 Task: Report junk   from Email0088 with a subject Subject0085
Action: Mouse moved to (372, 397)
Screenshot: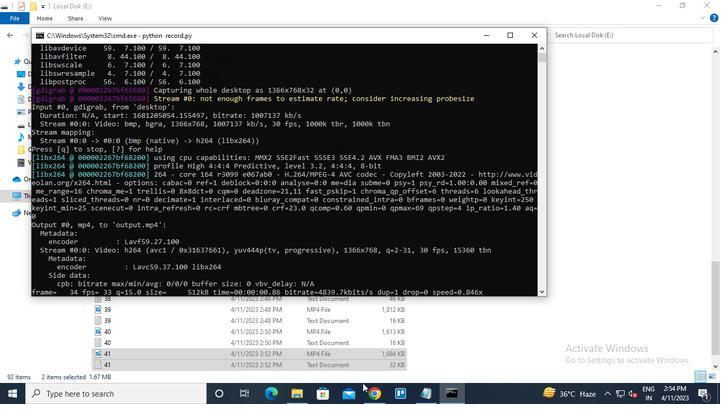 
Action: Mouse pressed left at (372, 397)
Screenshot: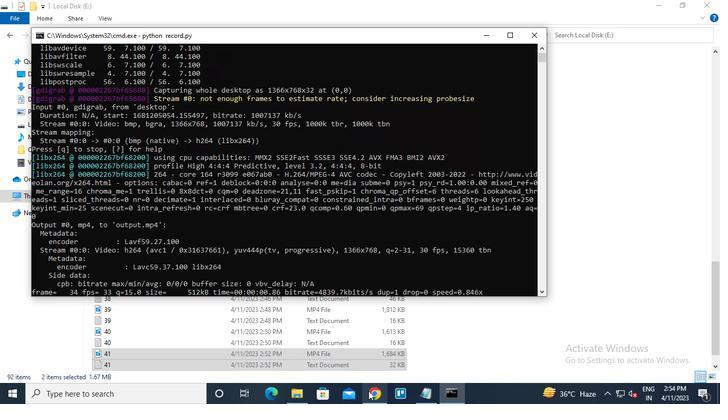 
Action: Mouse moved to (215, 153)
Screenshot: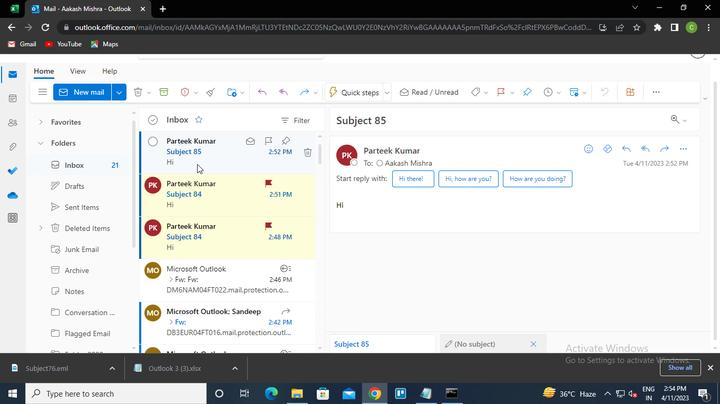 
Action: Mouse pressed left at (215, 153)
Screenshot: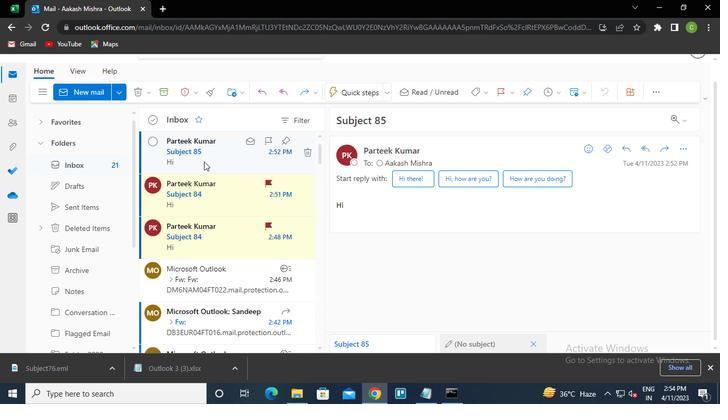 
Action: Mouse pressed right at (215, 153)
Screenshot: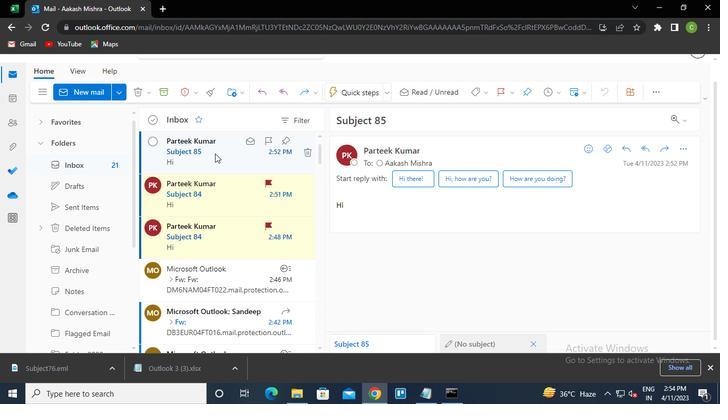 
Action: Mouse moved to (249, 313)
Screenshot: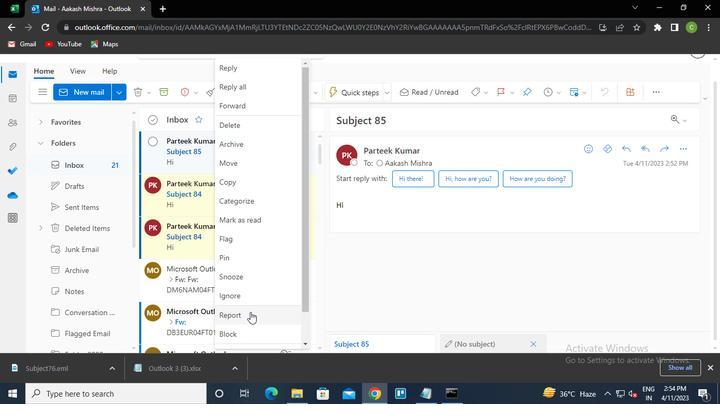 
Action: Mouse pressed left at (249, 313)
Screenshot: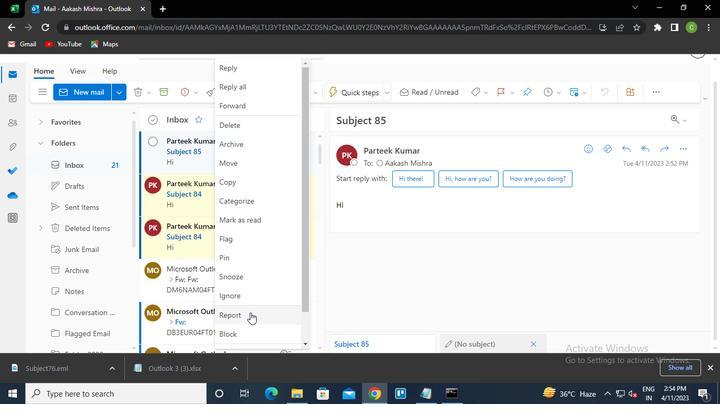 
Action: Mouse moved to (331, 319)
Screenshot: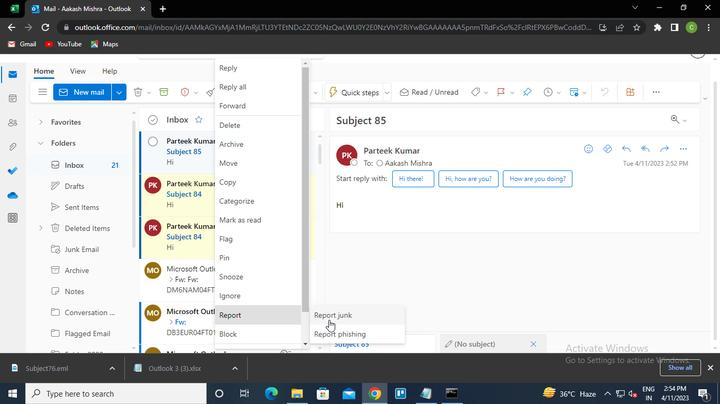 
Action: Mouse pressed left at (331, 319)
Screenshot: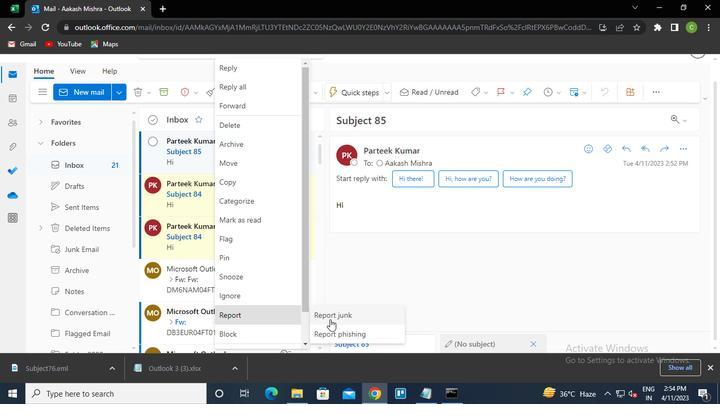 
Action: Mouse moved to (360, 244)
Screenshot: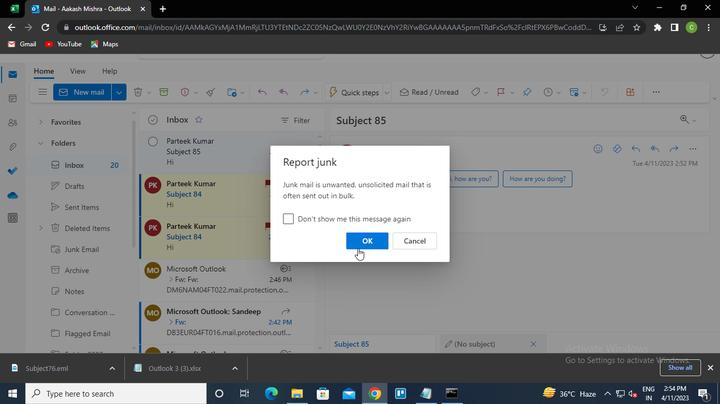 
Action: Mouse pressed left at (360, 244)
Screenshot: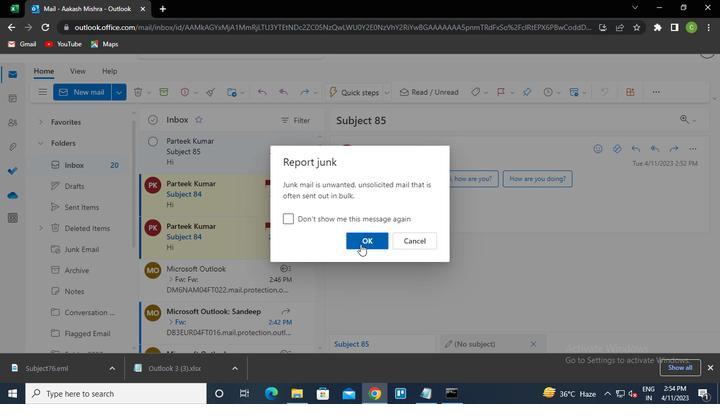 
Action: Mouse moved to (451, 396)
Screenshot: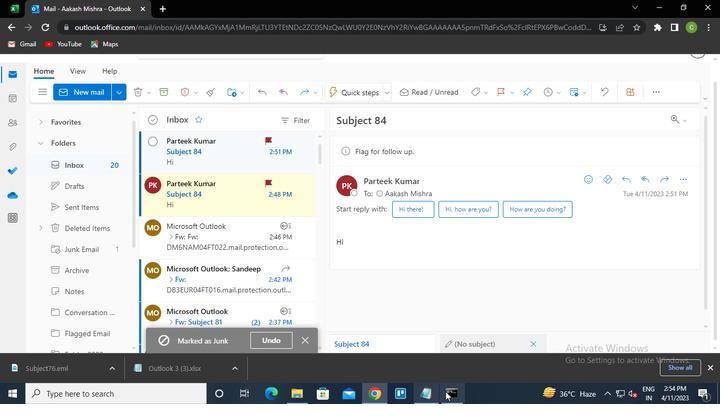 
Action: Mouse pressed left at (451, 396)
Screenshot: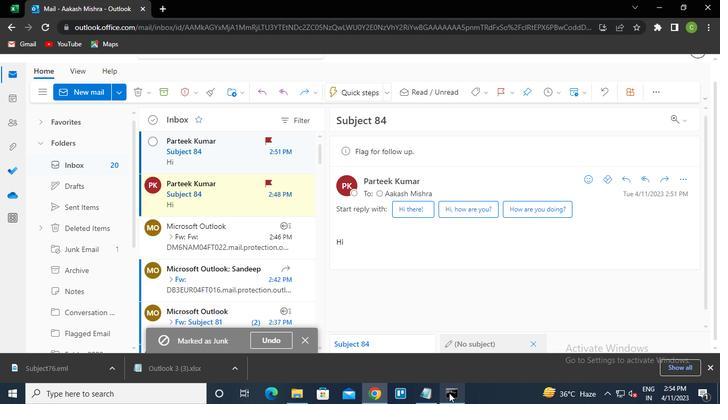 
Action: Mouse moved to (530, 35)
Screenshot: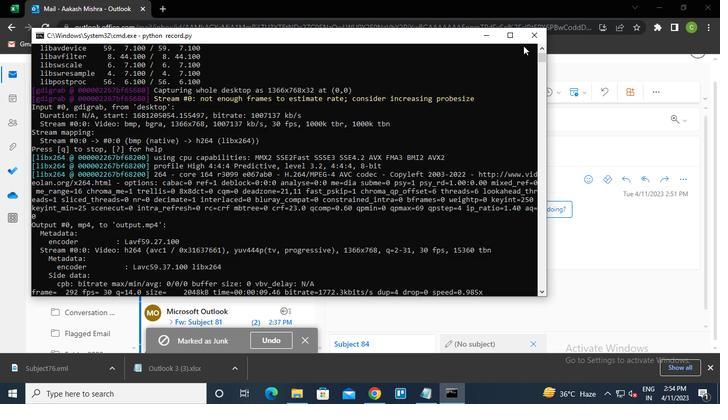 
Action: Mouse pressed left at (530, 35)
Screenshot: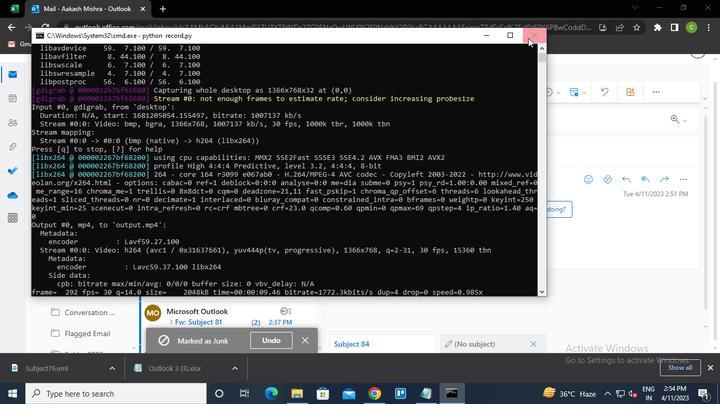 
Action: Mouse moved to (530, 36)
Screenshot: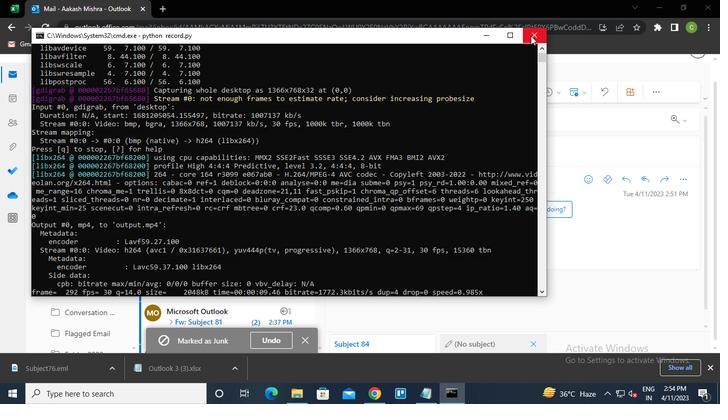 
